 Task: Set the match case to "Active" Under Select in New Bill.
Action: Mouse moved to (96, 12)
Screenshot: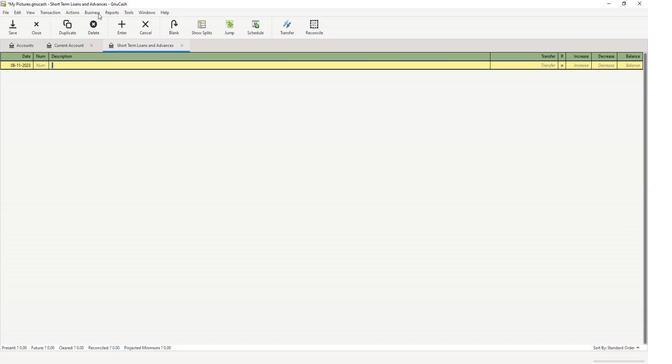 
Action: Mouse pressed left at (96, 12)
Screenshot: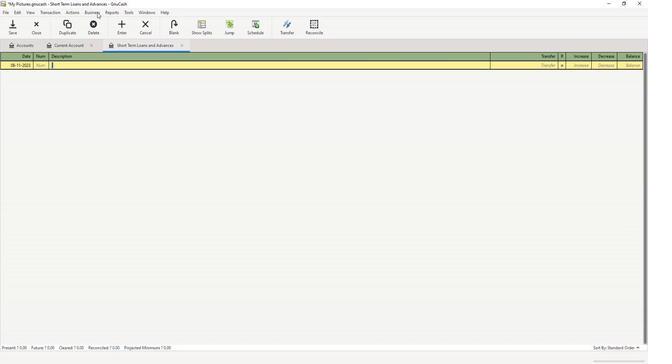 
Action: Mouse moved to (99, 30)
Screenshot: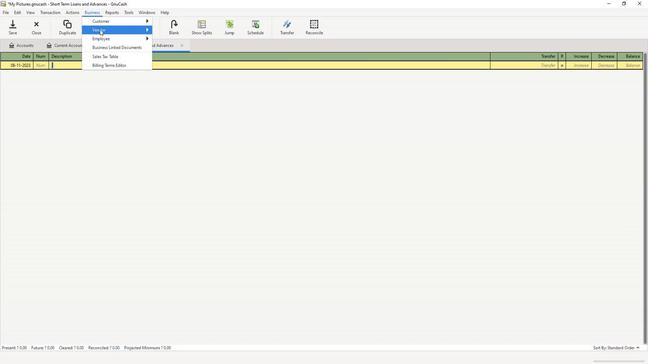 
Action: Mouse pressed left at (99, 30)
Screenshot: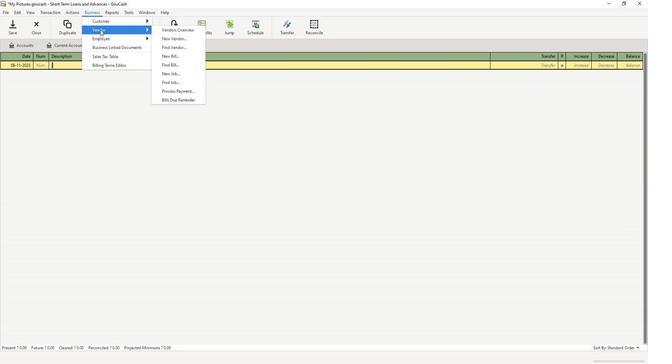 
Action: Mouse moved to (170, 55)
Screenshot: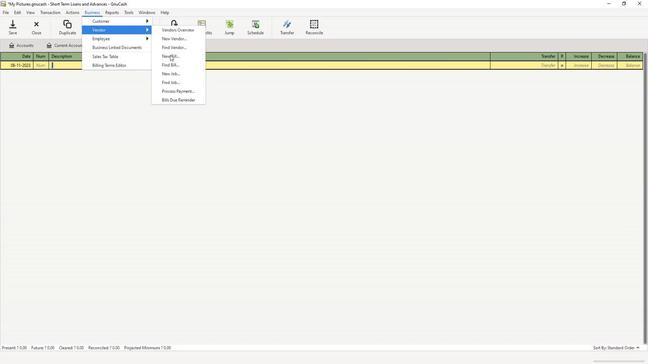 
Action: Mouse pressed left at (170, 55)
Screenshot: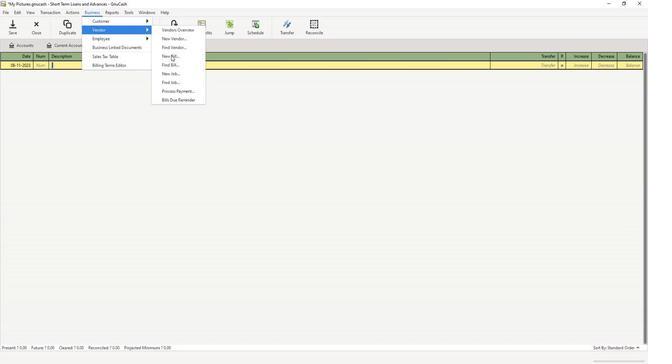 
Action: Mouse moved to (369, 171)
Screenshot: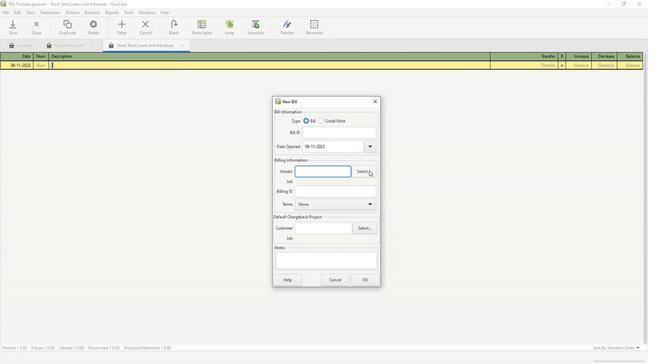 
Action: Mouse pressed left at (369, 171)
Screenshot: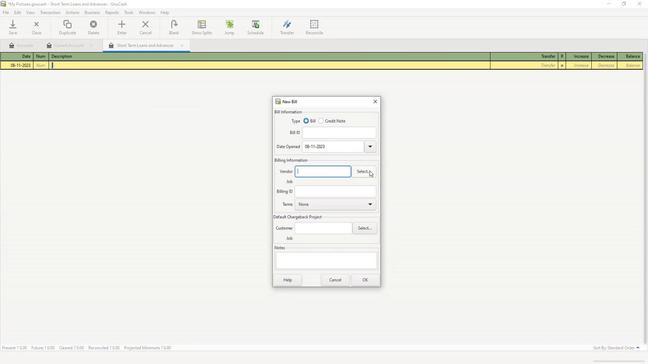 
Action: Mouse moved to (383, 165)
Screenshot: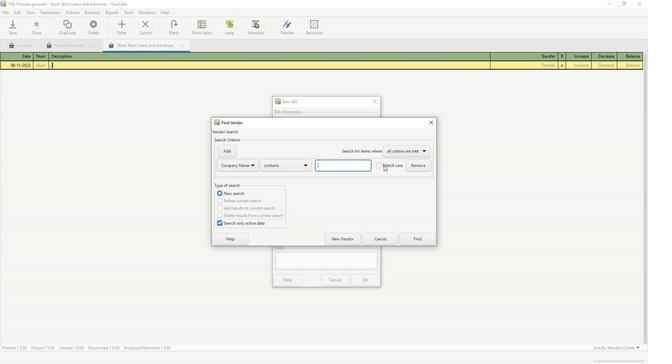 
Action: Mouse pressed left at (383, 165)
Screenshot: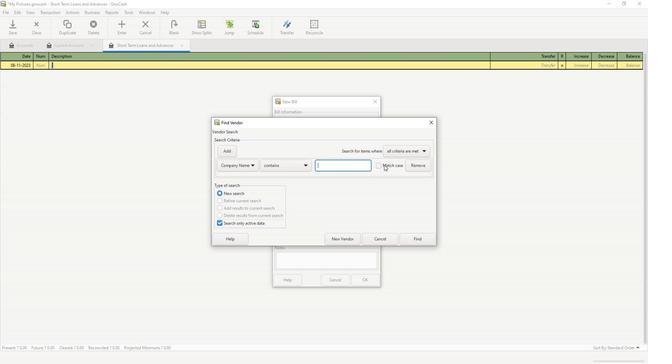 
